 Task: Add the 'Wrike for Outlook' add-in to your Outlook account.
Action: Mouse moved to (38, 23)
Screenshot: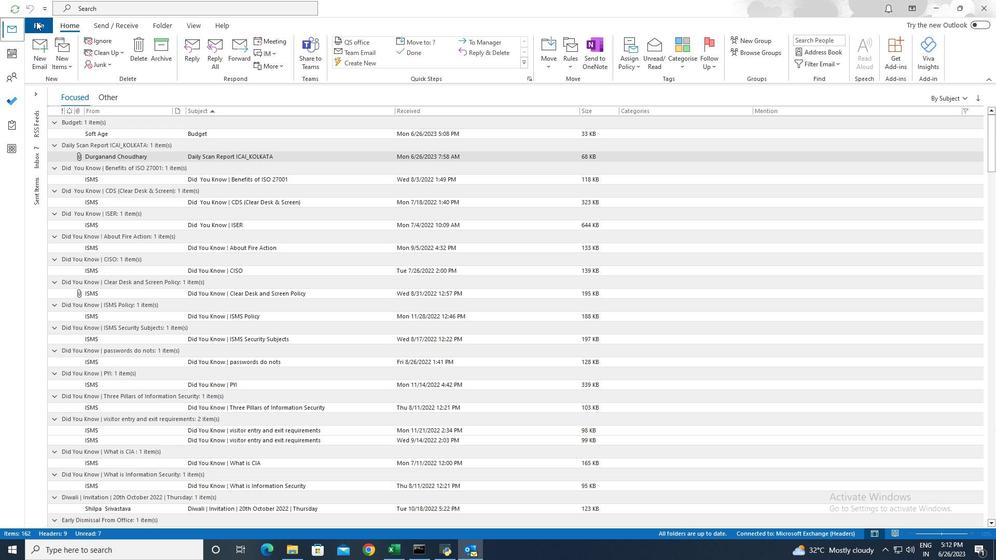 
Action: Mouse pressed left at (38, 23)
Screenshot: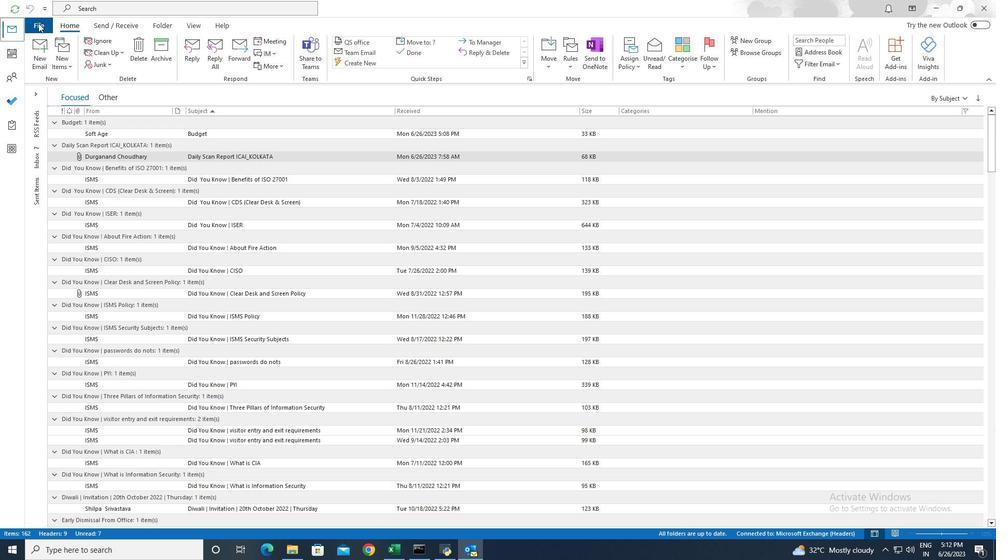 
Action: Mouse moved to (126, 426)
Screenshot: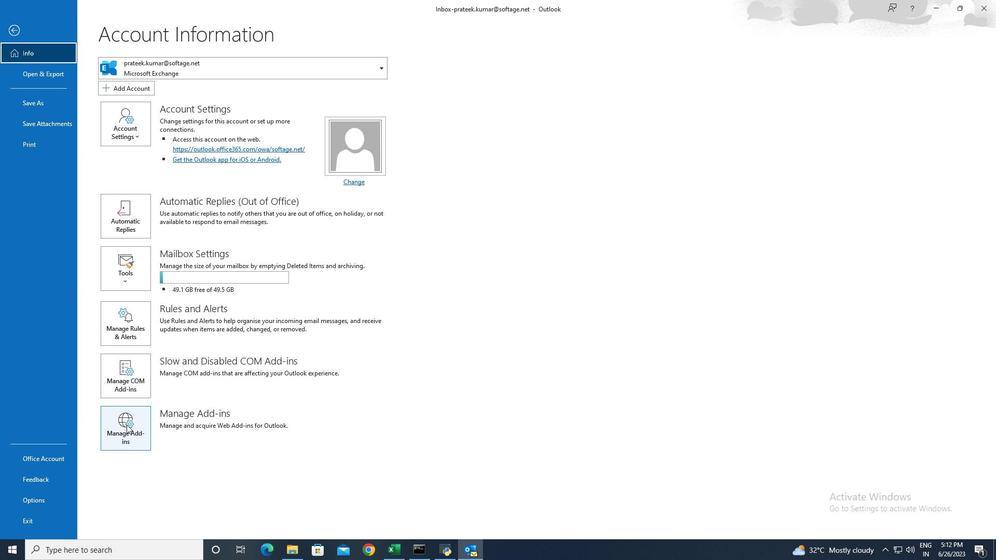 
Action: Mouse pressed left at (126, 426)
Screenshot: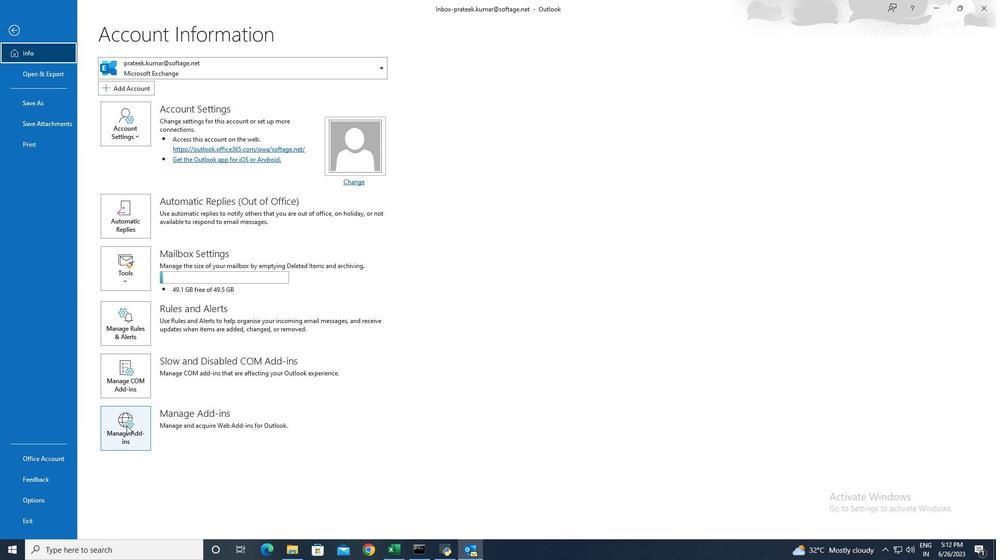 
Action: Mouse moved to (463, 274)
Screenshot: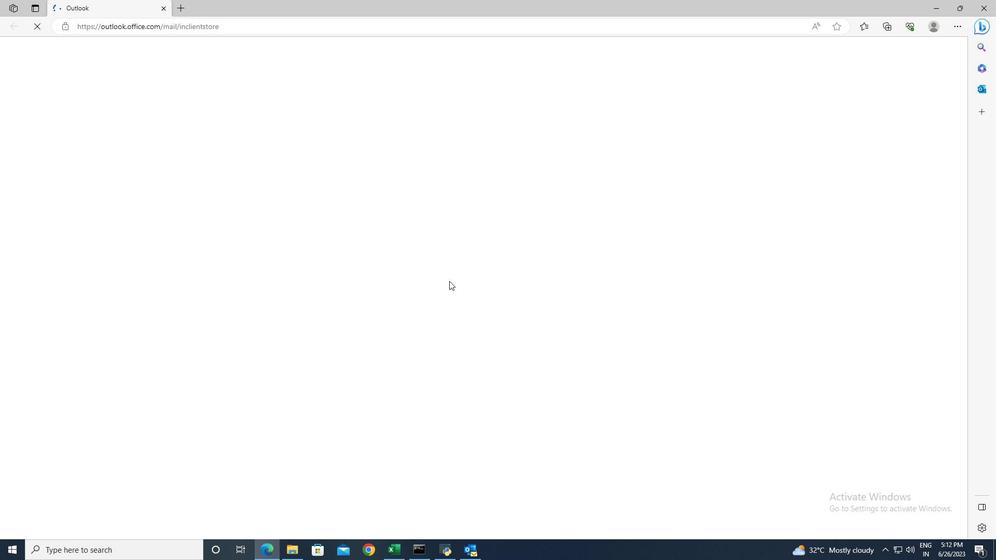 
Action: Mouse scrolled (463, 273) with delta (0, 0)
Screenshot: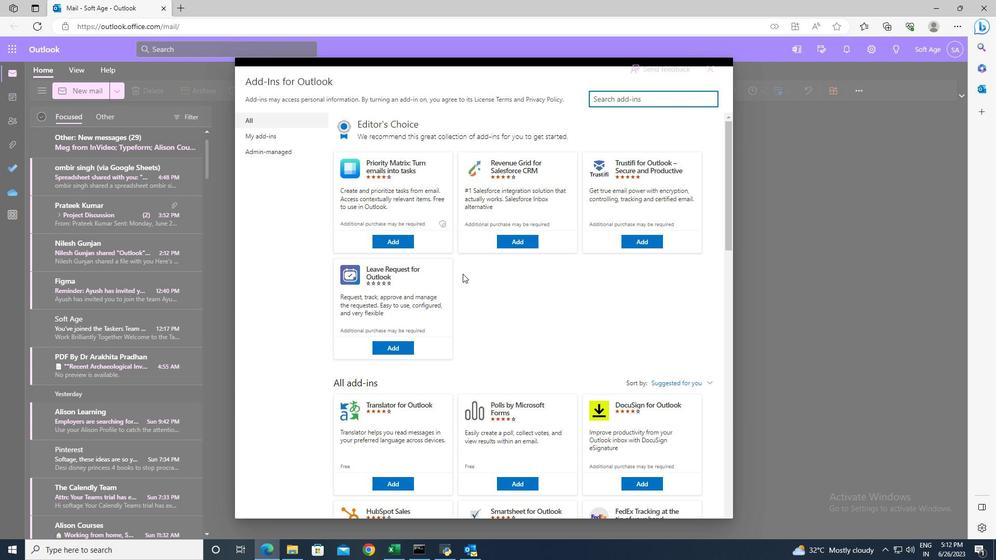 
Action: Mouse scrolled (463, 273) with delta (0, 0)
Screenshot: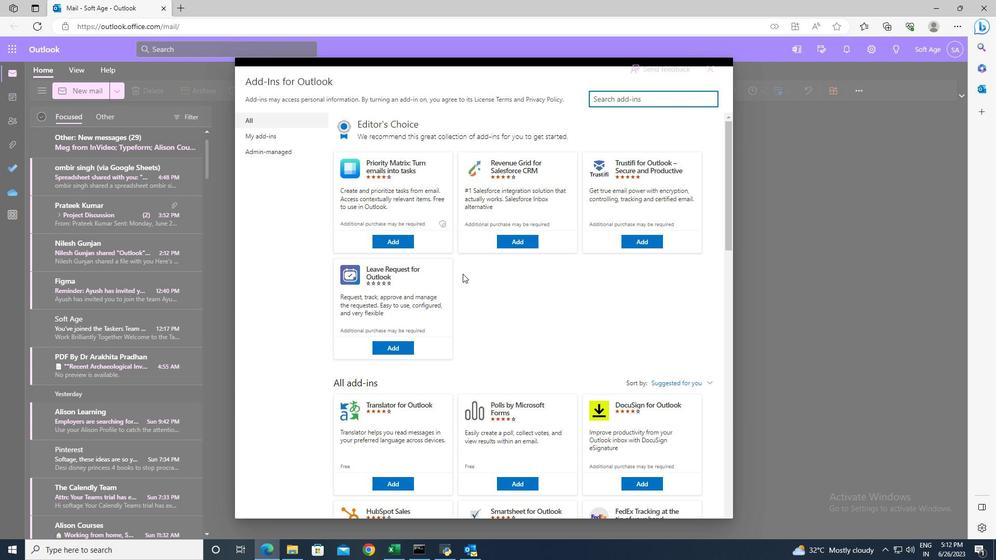 
Action: Mouse scrolled (463, 273) with delta (0, 0)
Screenshot: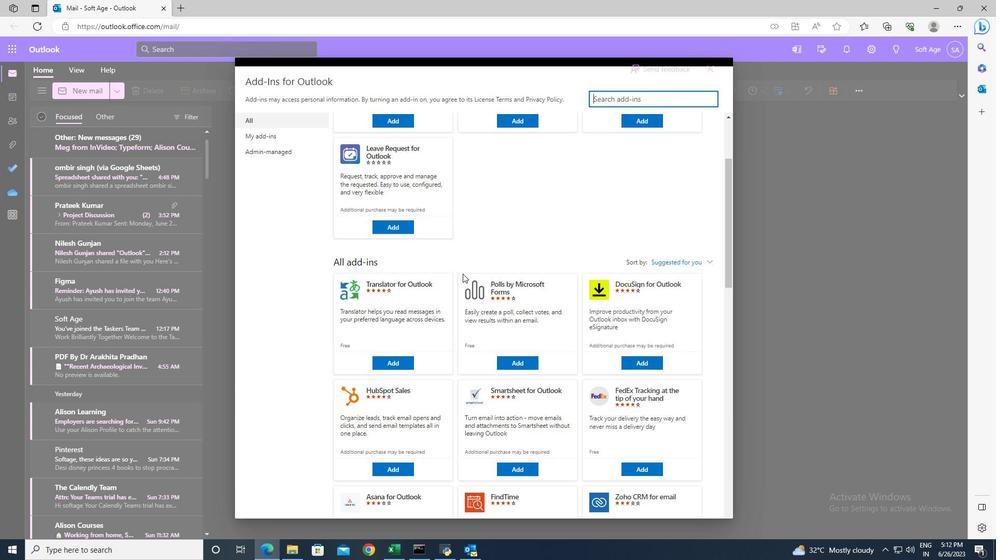 
Action: Mouse scrolled (463, 273) with delta (0, 0)
Screenshot: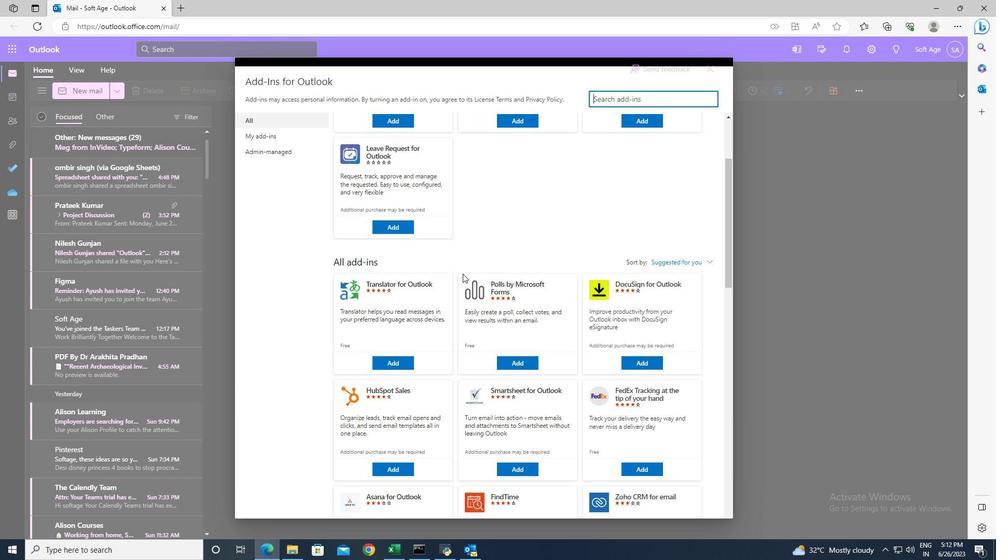 
Action: Mouse scrolled (463, 273) with delta (0, 0)
Screenshot: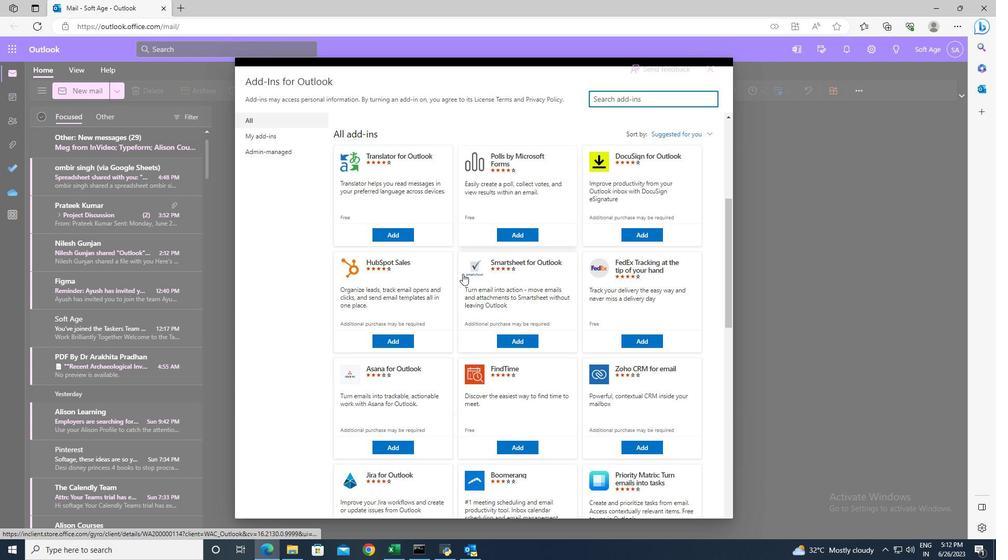 
Action: Mouse scrolled (463, 273) with delta (0, 0)
Screenshot: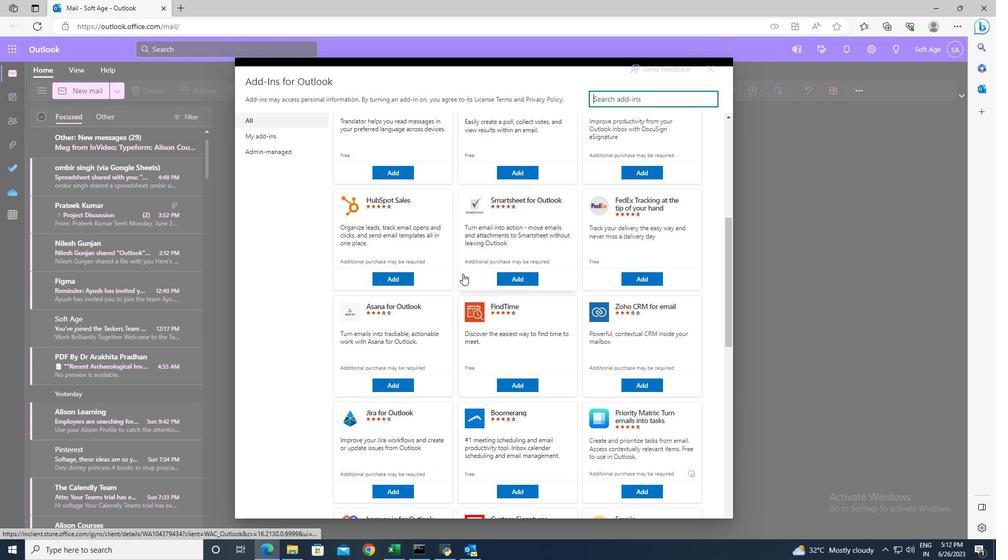 
Action: Mouse scrolled (463, 273) with delta (0, 0)
Screenshot: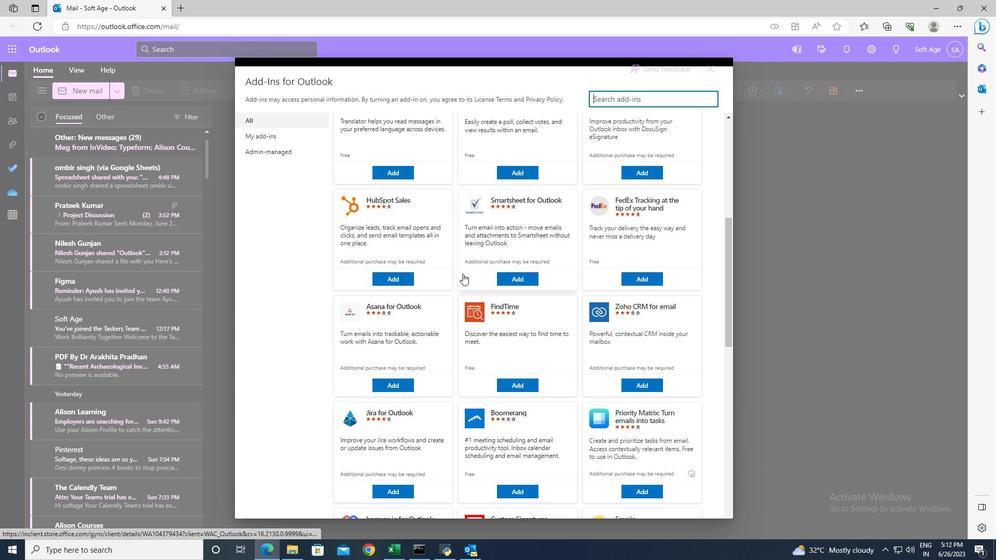 
Action: Mouse scrolled (463, 273) with delta (0, 0)
Screenshot: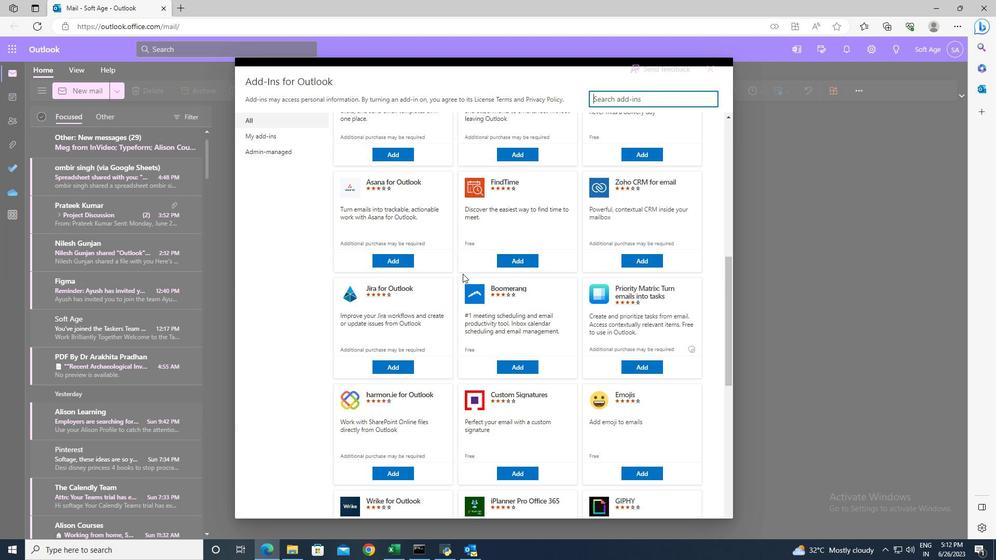 
Action: Mouse scrolled (463, 273) with delta (0, 0)
Screenshot: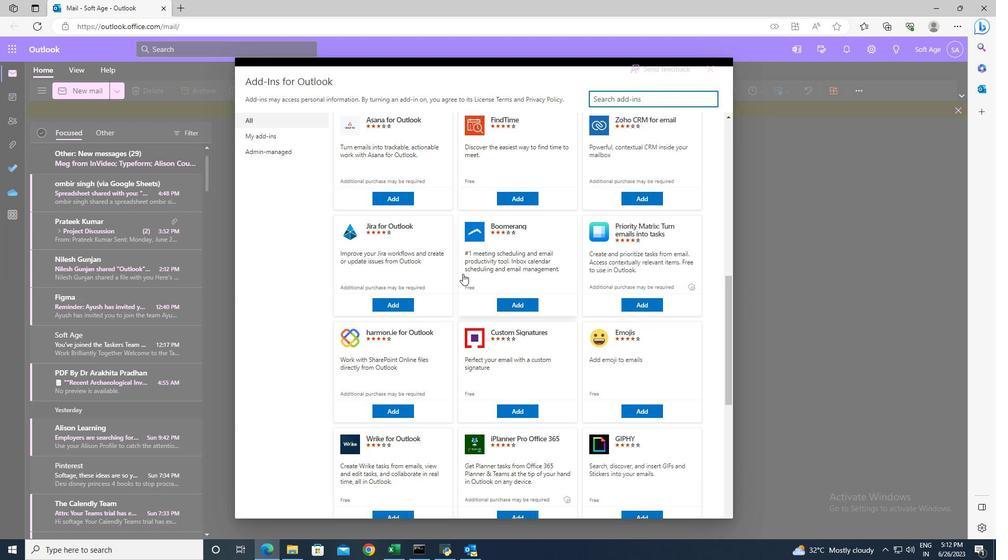 
Action: Mouse scrolled (463, 273) with delta (0, 0)
Screenshot: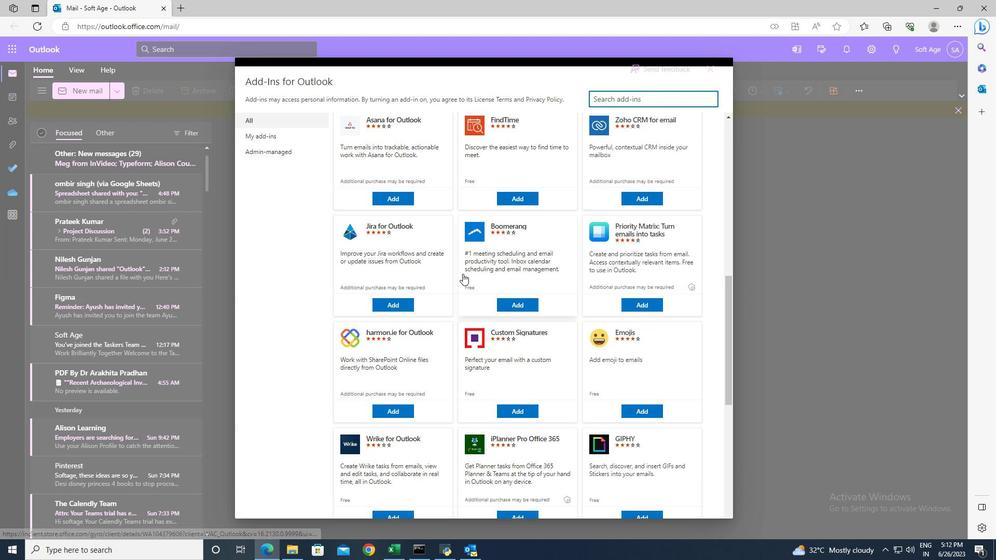 
Action: Mouse moved to (657, 390)
Screenshot: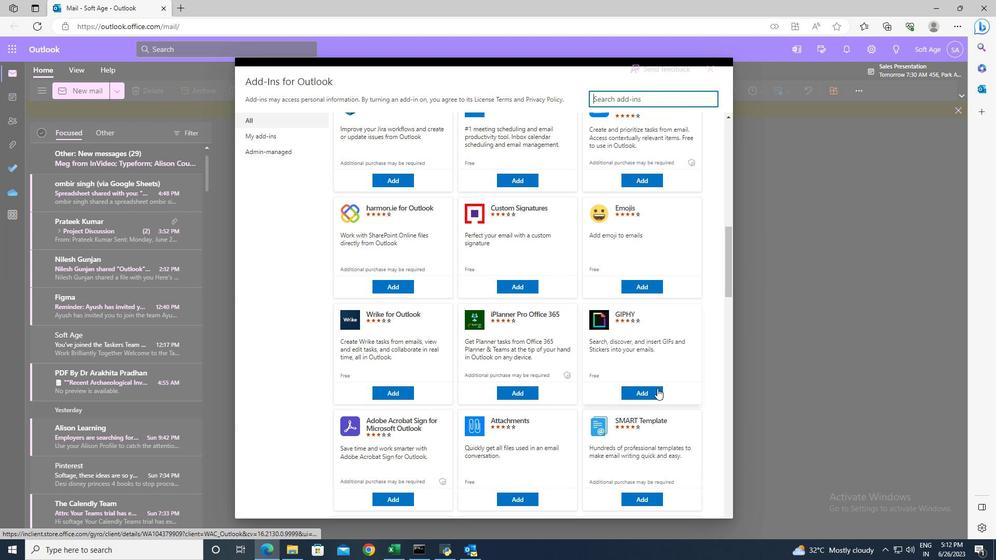 
Action: Mouse pressed left at (657, 390)
Screenshot: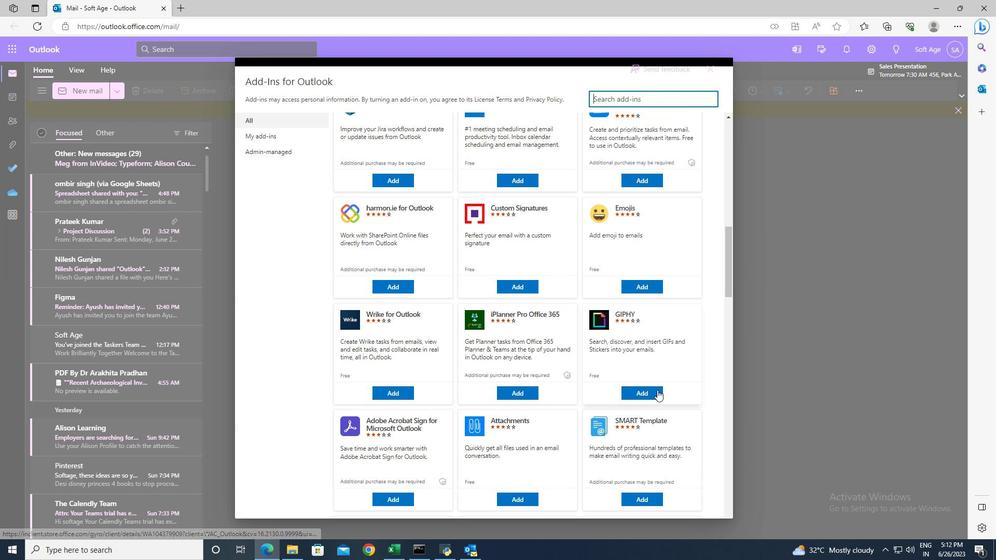 
Action: Mouse moved to (583, 217)
Screenshot: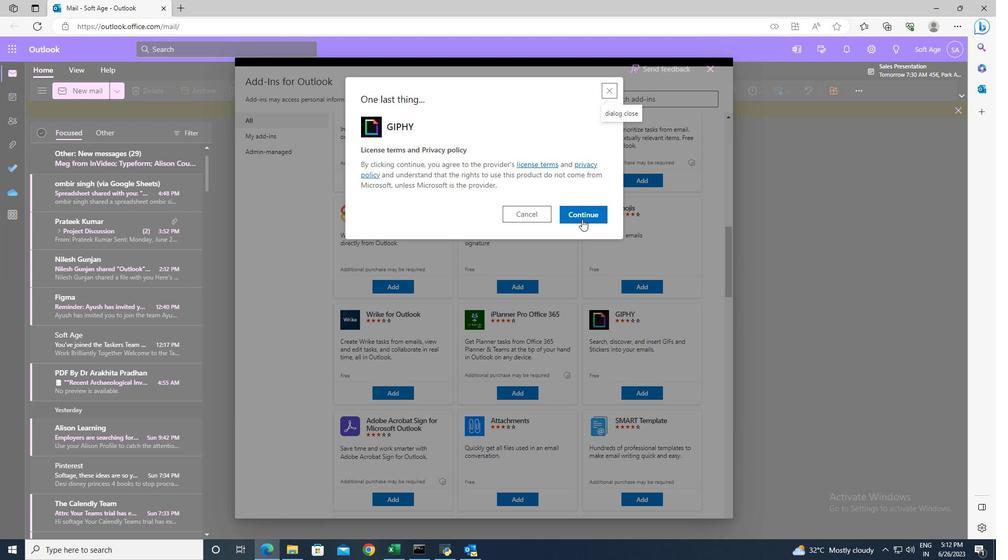 
Action: Mouse pressed left at (583, 217)
Screenshot: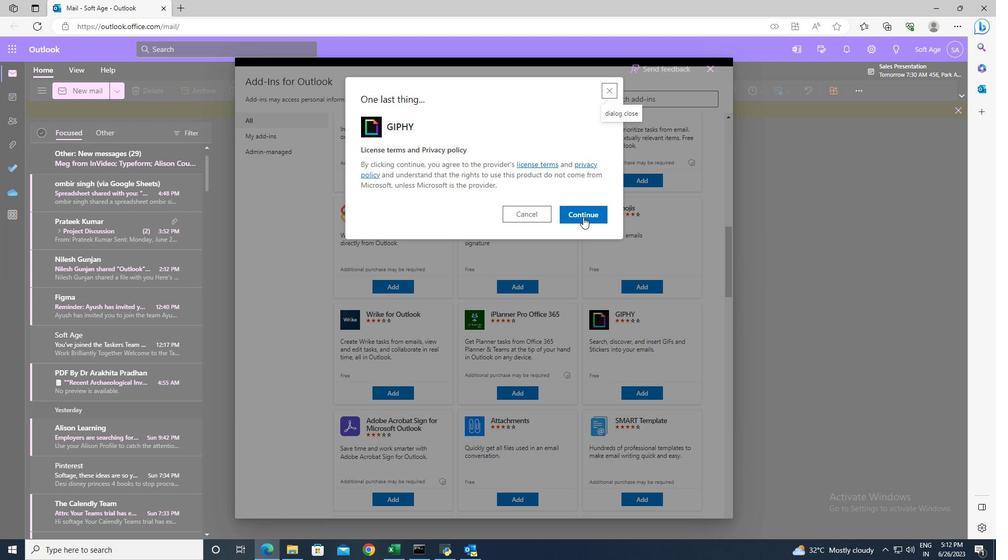 
